 Task: Sort the products in the category "Canned Cocktails" by price (lowest first).
Action: Mouse moved to (798, 267)
Screenshot: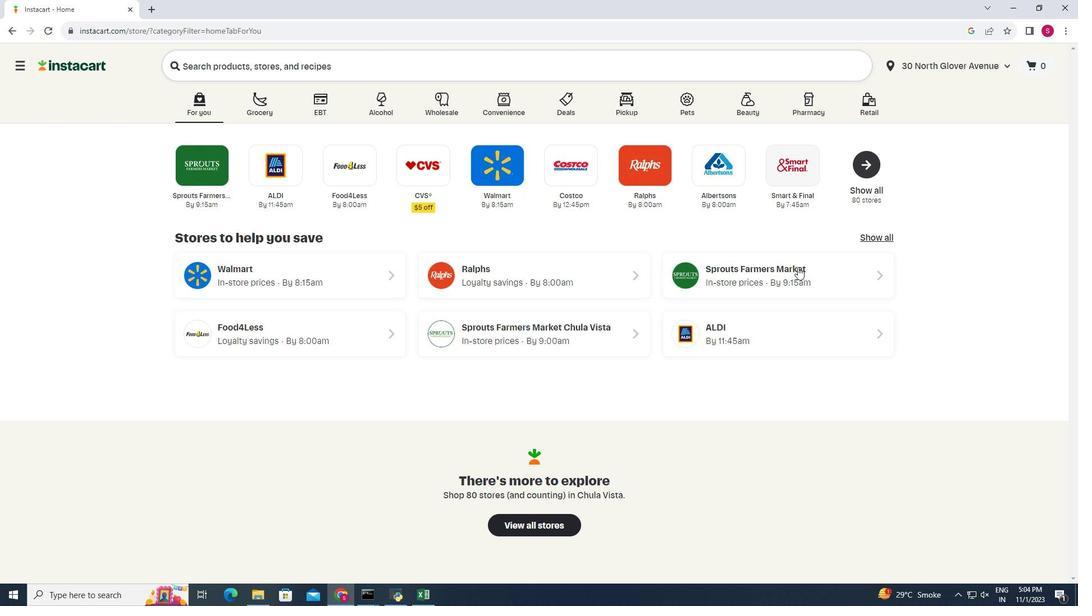 
Action: Mouse pressed left at (798, 267)
Screenshot: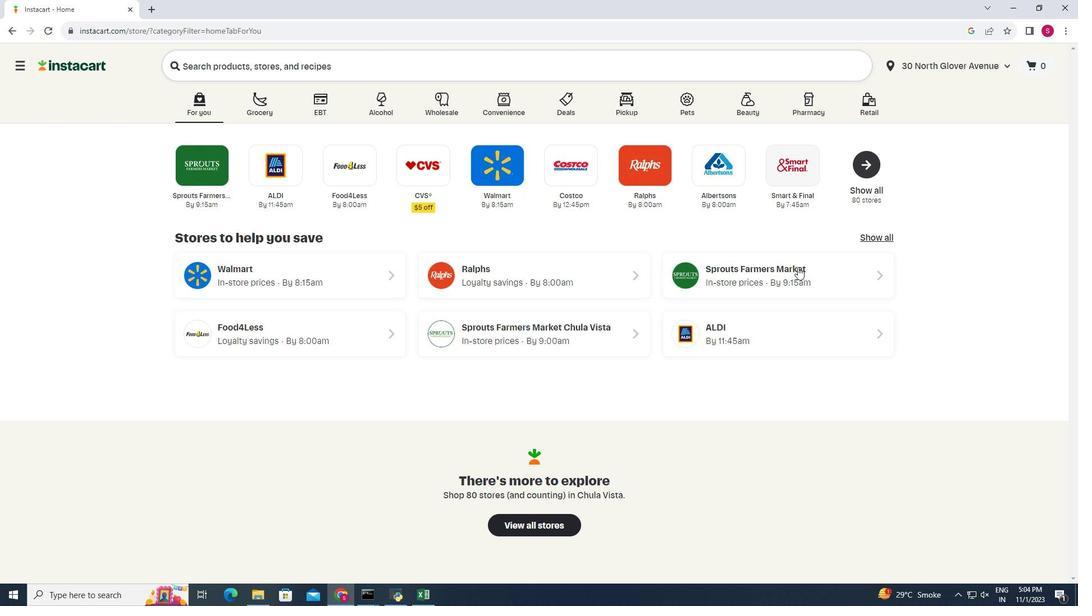 
Action: Mouse moved to (56, 561)
Screenshot: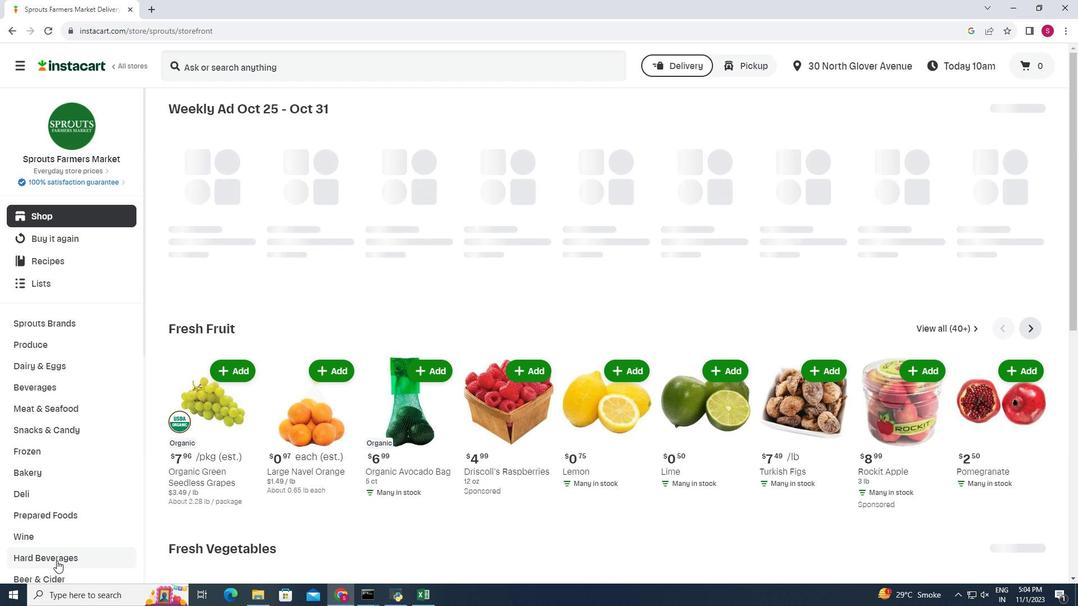 
Action: Mouse pressed left at (56, 561)
Screenshot: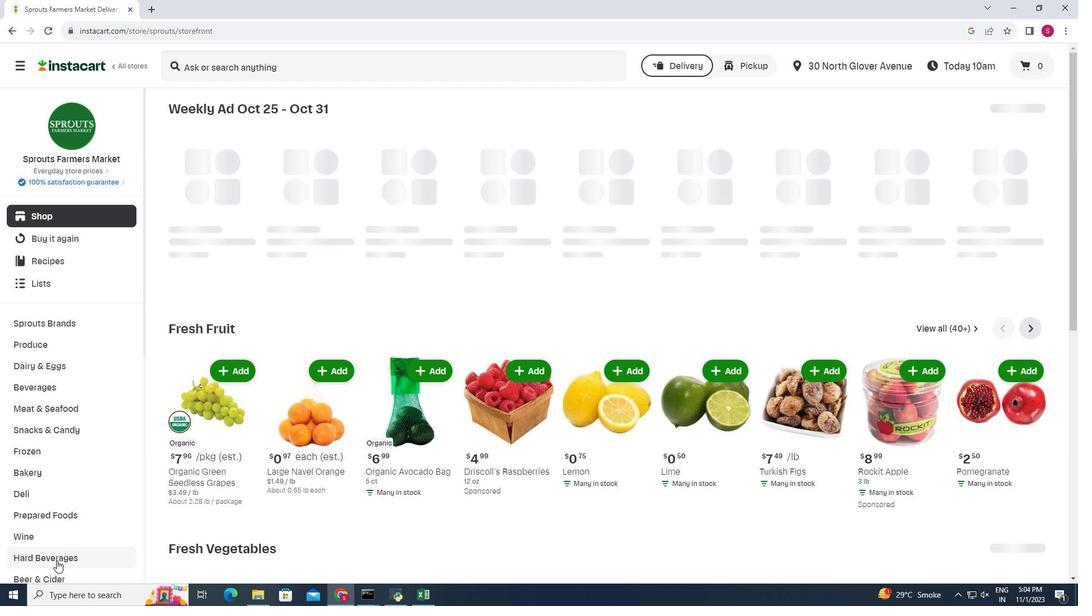 
Action: Mouse moved to (479, 135)
Screenshot: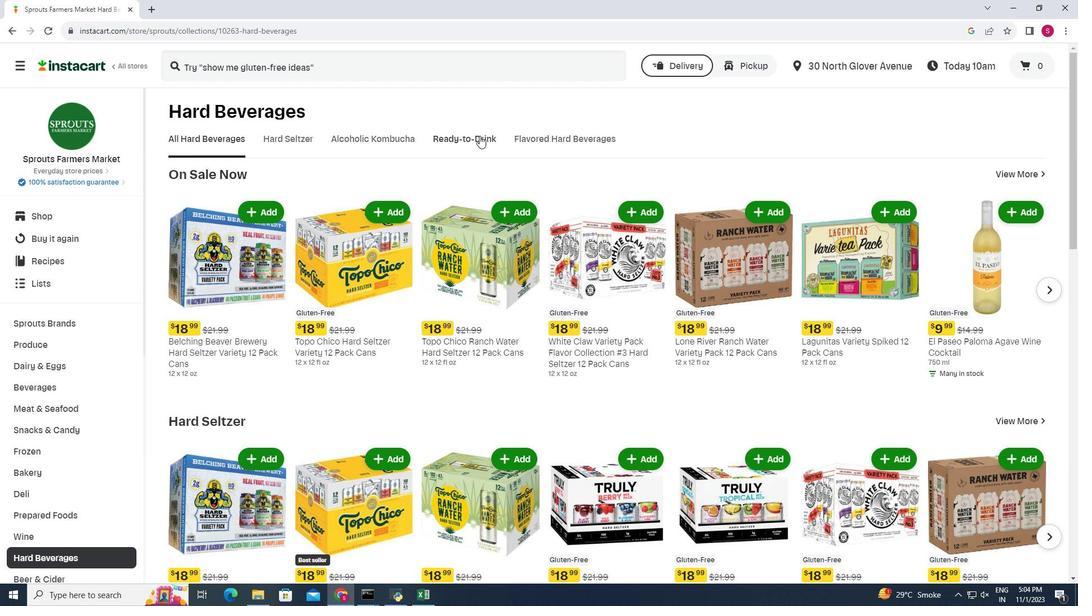 
Action: Mouse pressed left at (479, 135)
Screenshot: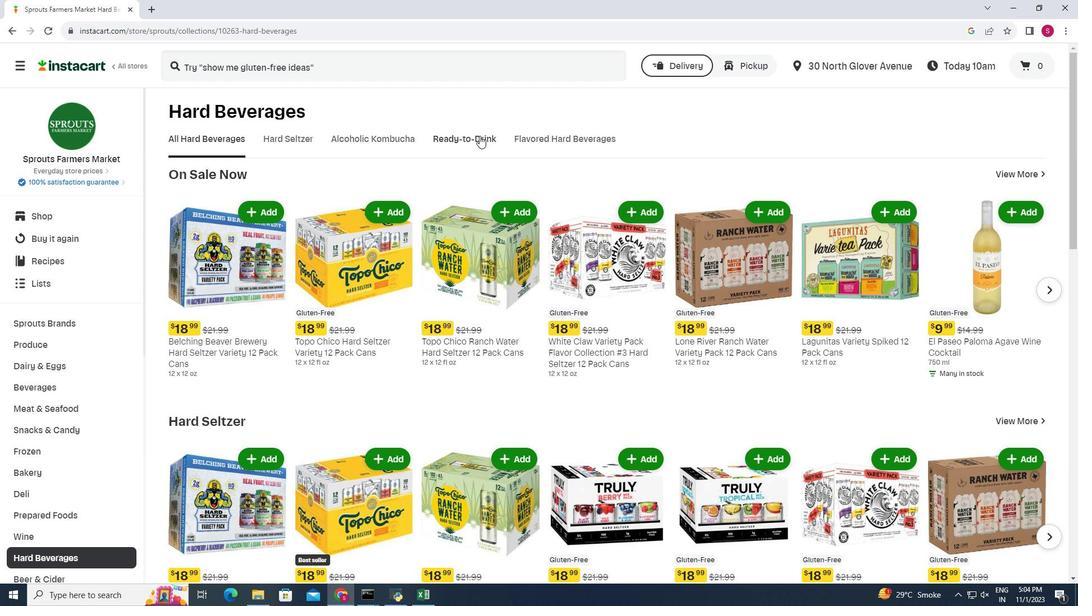 
Action: Mouse moved to (300, 191)
Screenshot: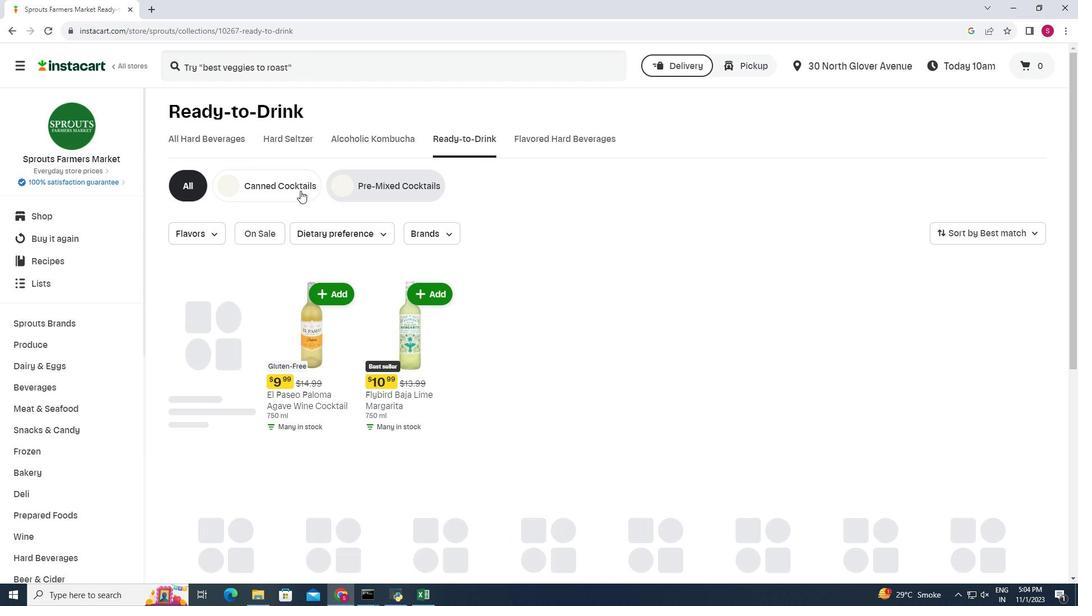 
Action: Mouse pressed left at (300, 191)
Screenshot: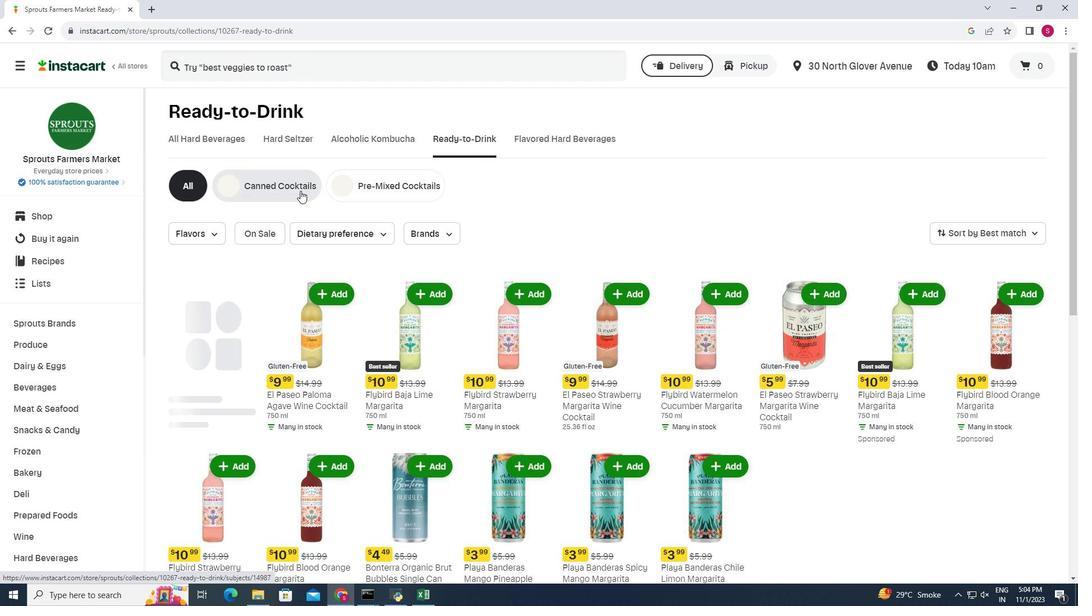 
Action: Mouse moved to (1034, 225)
Screenshot: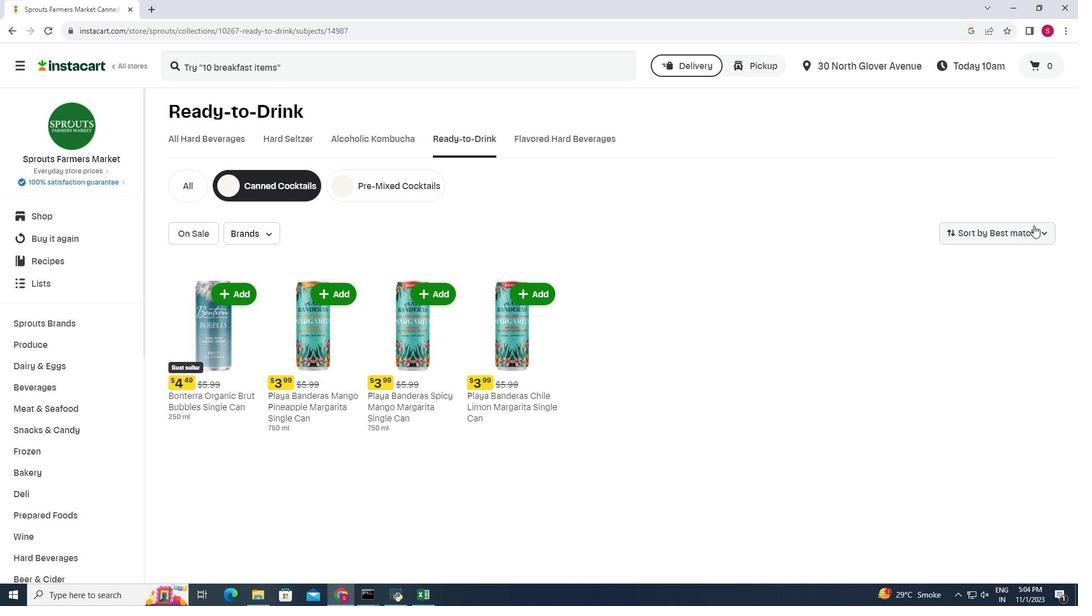 
Action: Mouse pressed left at (1034, 225)
Screenshot: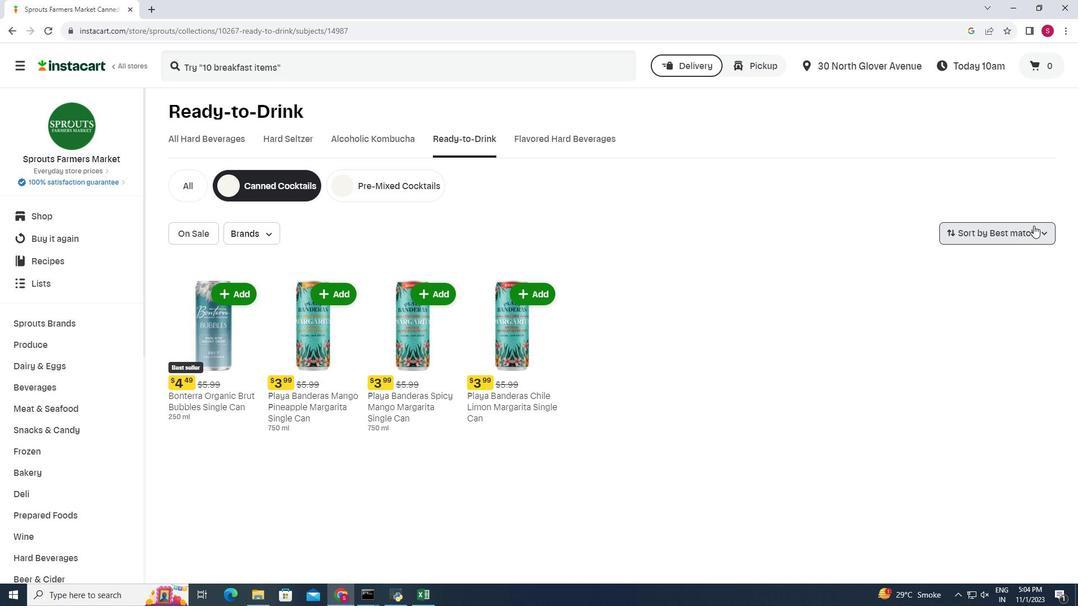 
Action: Mouse moved to (1005, 287)
Screenshot: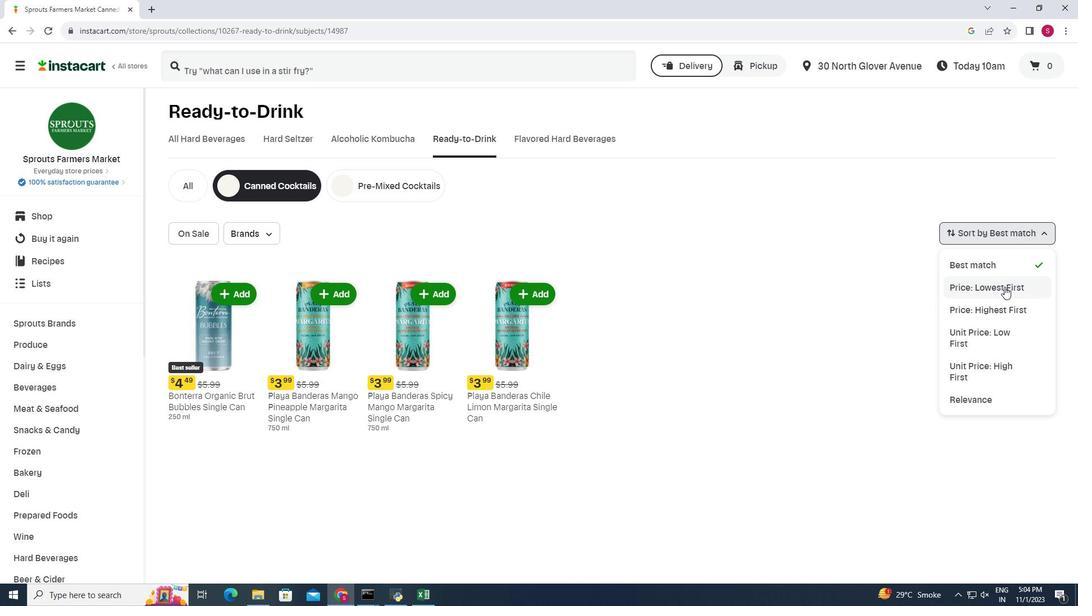 
Action: Mouse pressed left at (1005, 287)
Screenshot: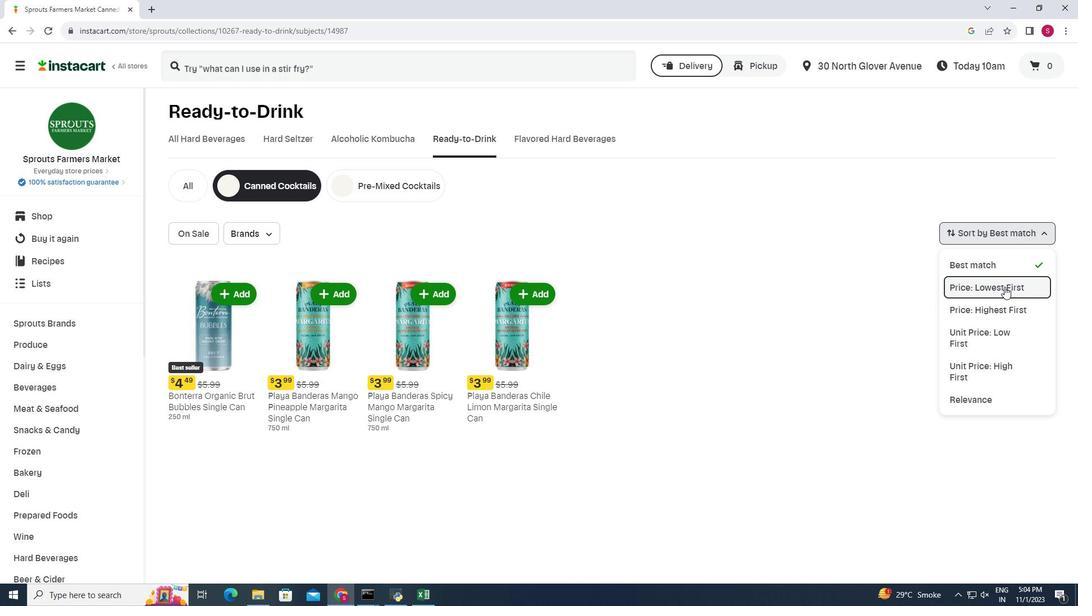 
Action: Mouse moved to (658, 314)
Screenshot: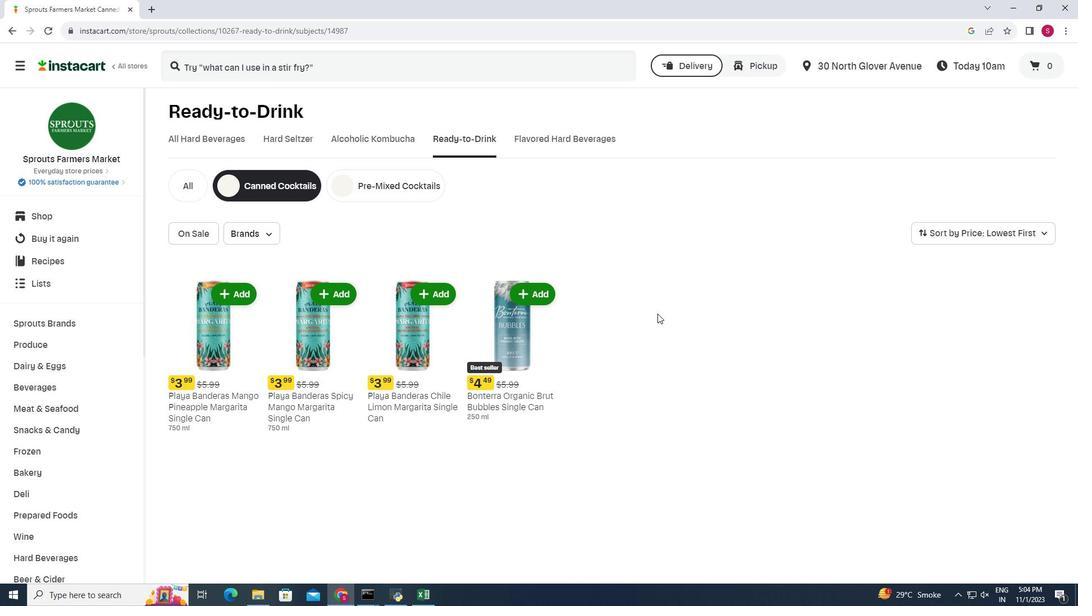 
Action: Mouse scrolled (658, 313) with delta (0, 0)
Screenshot: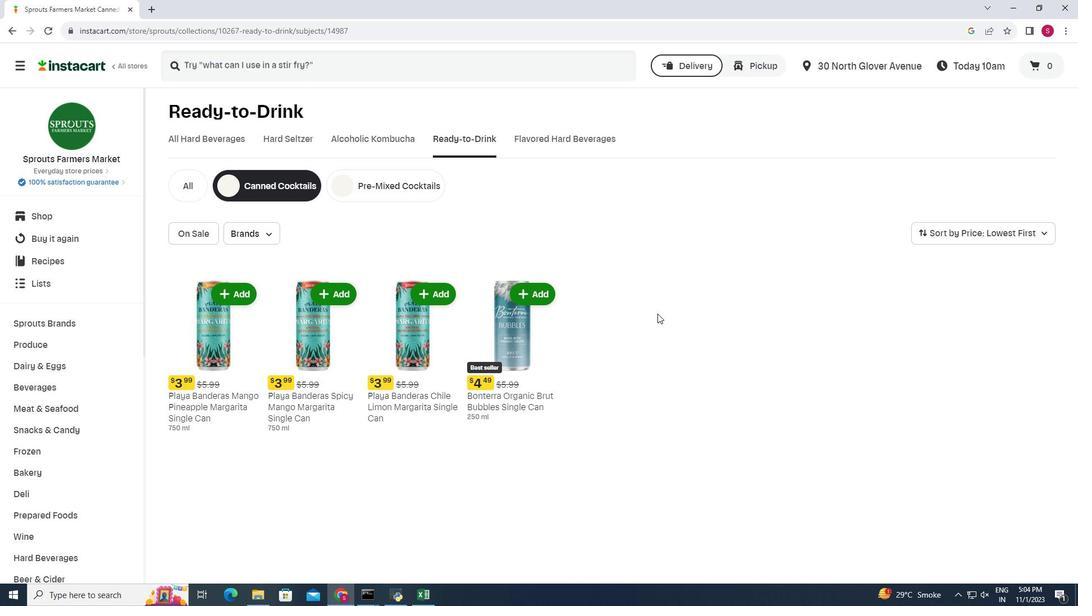 
Action: Mouse scrolled (658, 313) with delta (0, 0)
Screenshot: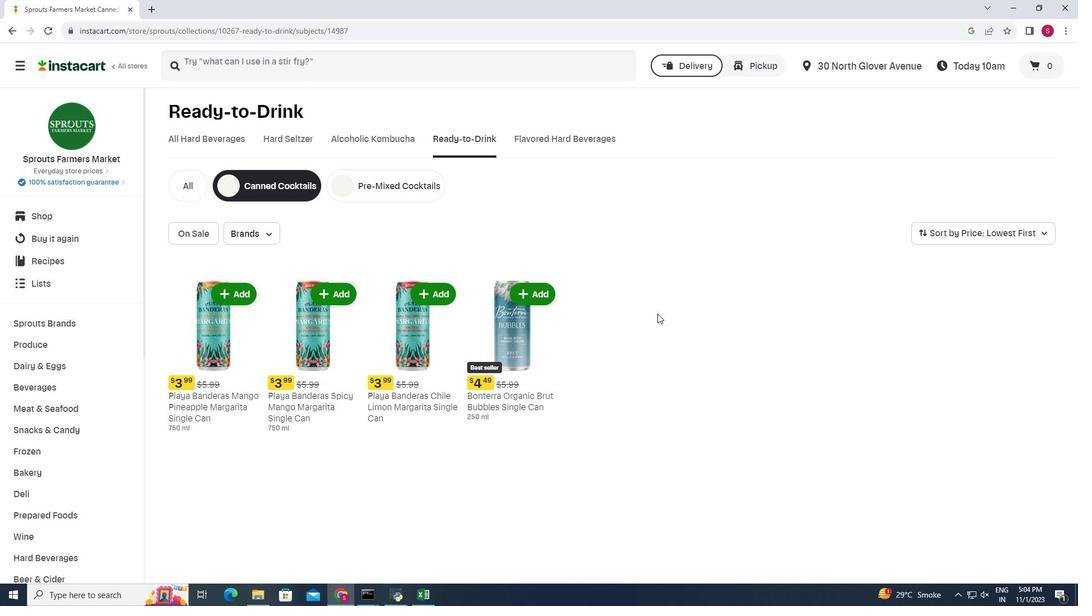 
Action: Mouse scrolled (658, 313) with delta (0, 0)
Screenshot: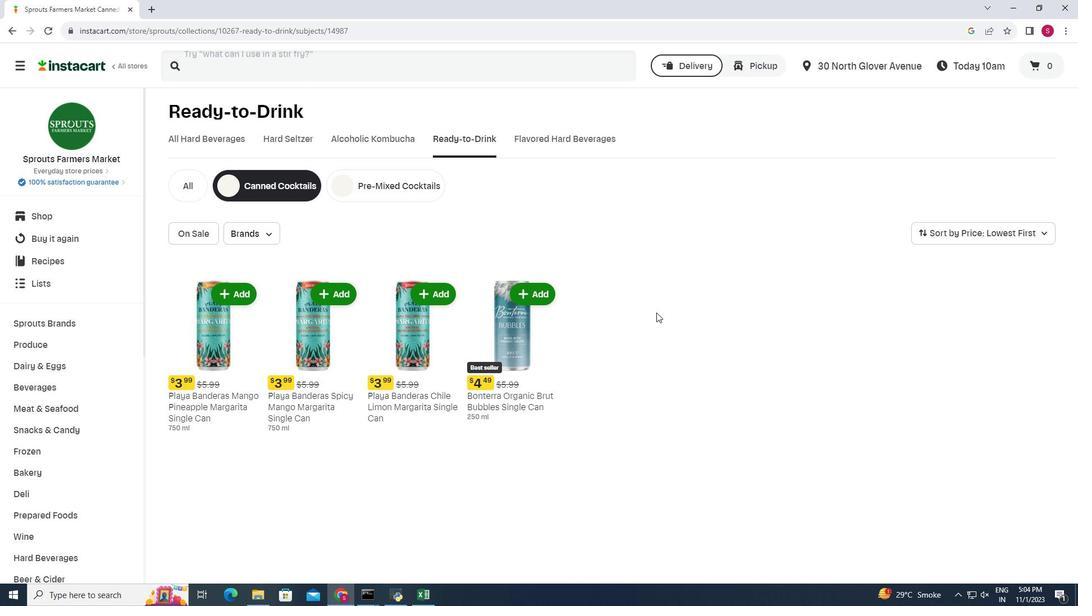 
Action: Mouse moved to (656, 313)
Screenshot: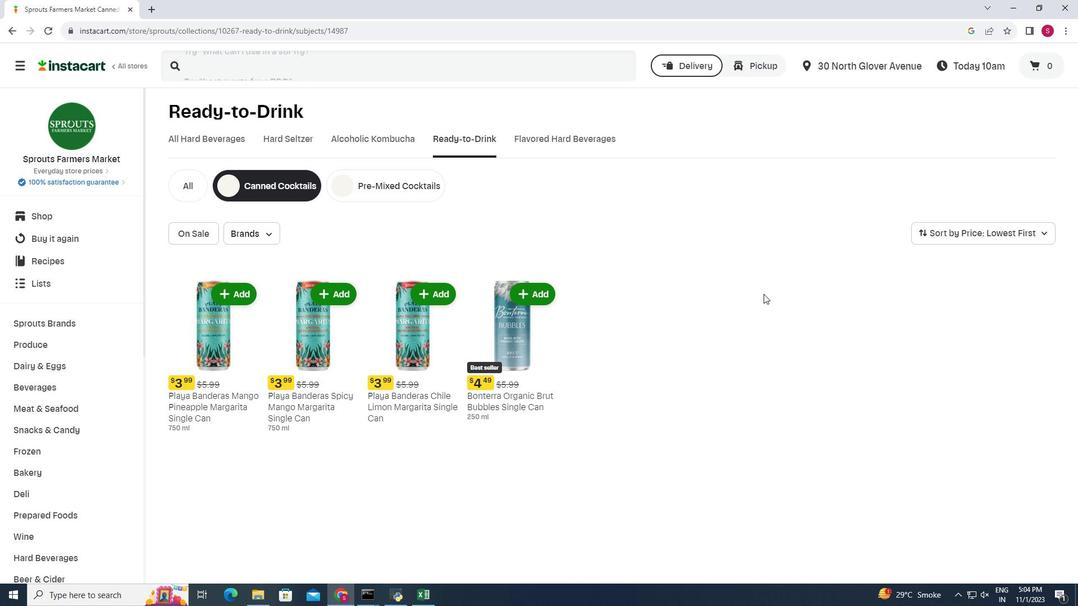 
